 Task: In the  document research.epub, change border color to  'Red' and border width to  '0.75' Select the first Column and fill it with the color  Light Yellow
Action: Mouse moved to (279, 381)
Screenshot: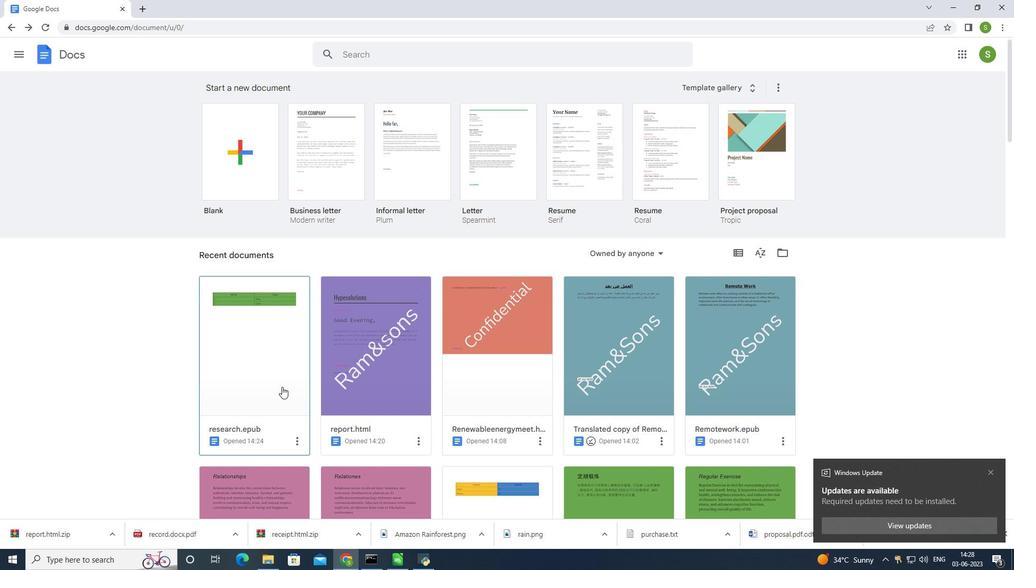 
Action: Mouse pressed left at (279, 381)
Screenshot: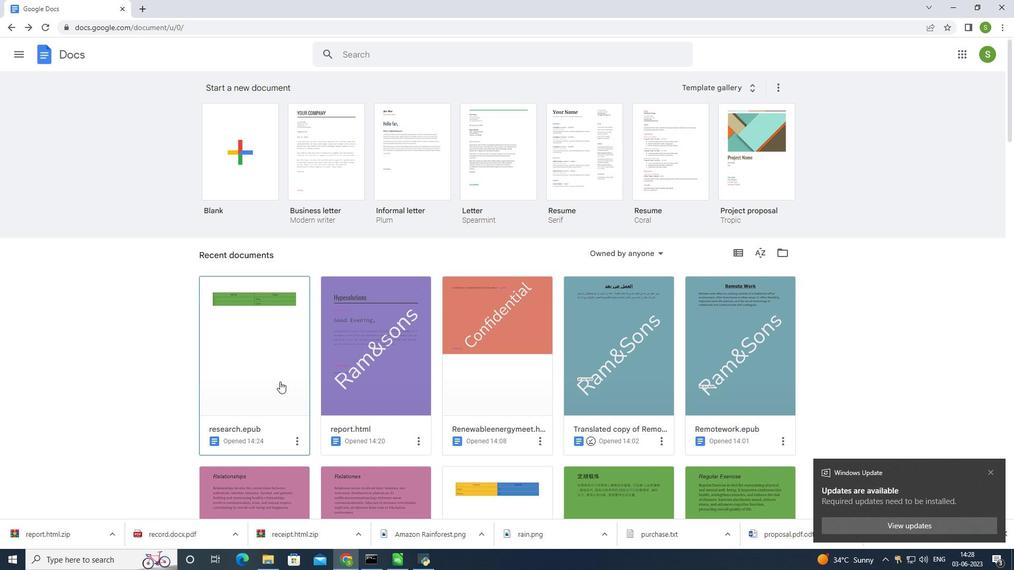 
Action: Mouse moved to (296, 180)
Screenshot: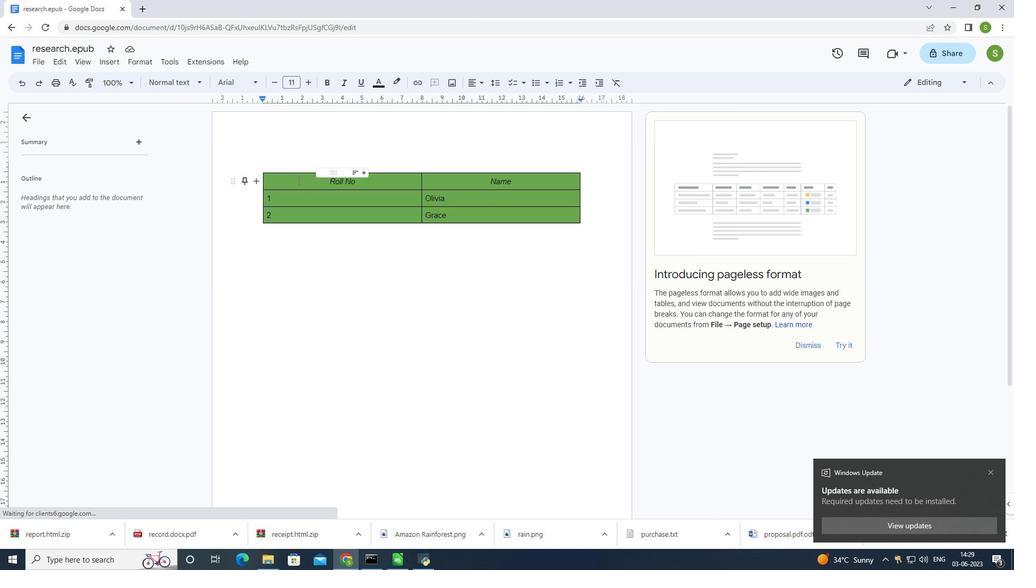 
Action: Mouse pressed left at (296, 180)
Screenshot: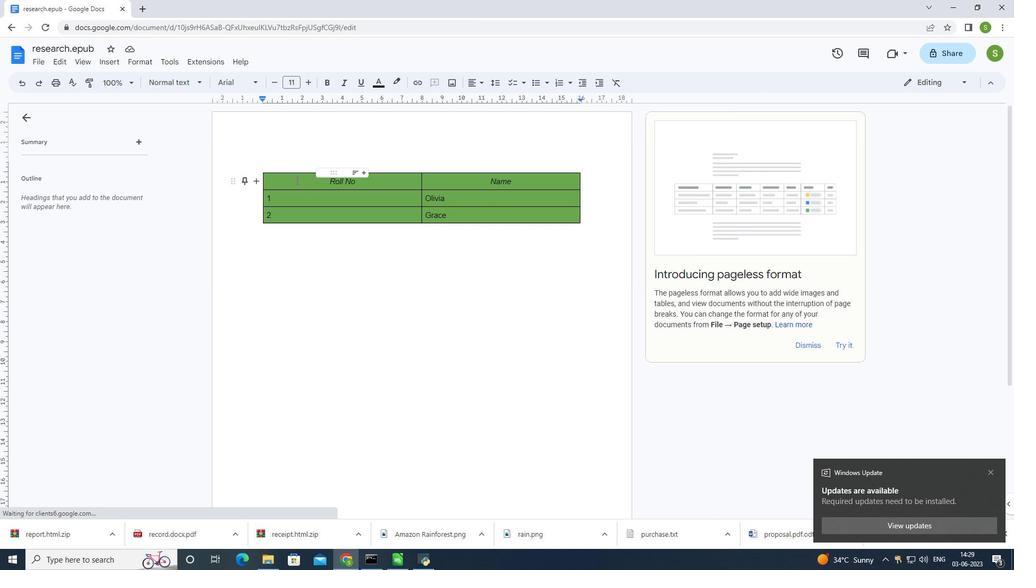 
Action: Mouse moved to (645, 77)
Screenshot: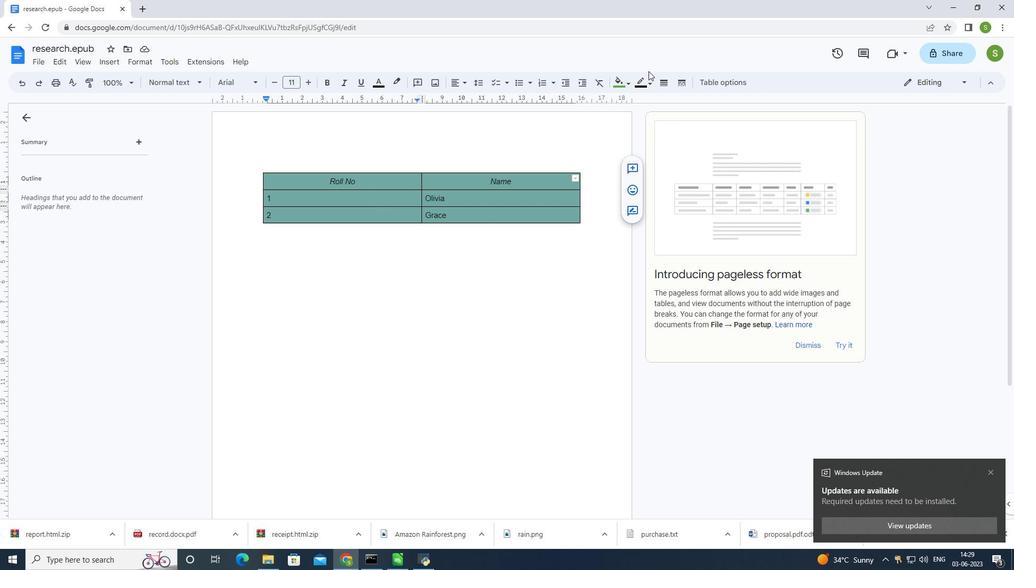 
Action: Mouse pressed left at (645, 77)
Screenshot: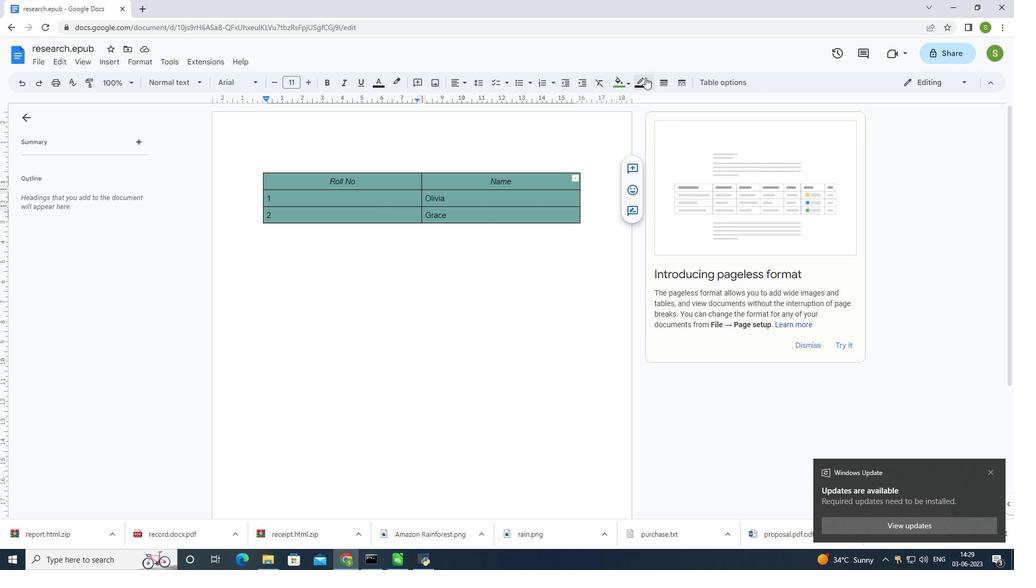 
Action: Mouse moved to (656, 111)
Screenshot: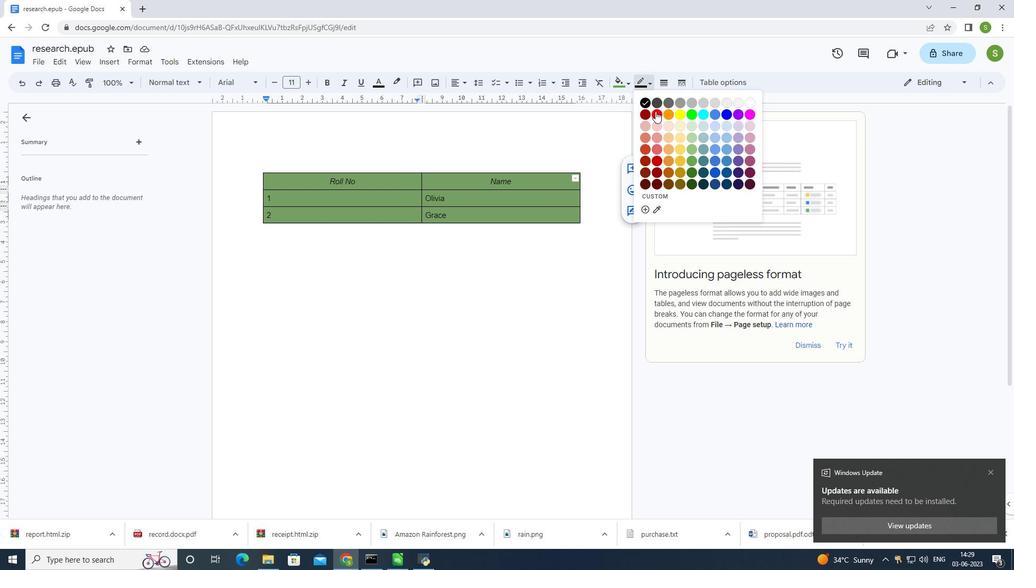 
Action: Mouse pressed left at (656, 111)
Screenshot: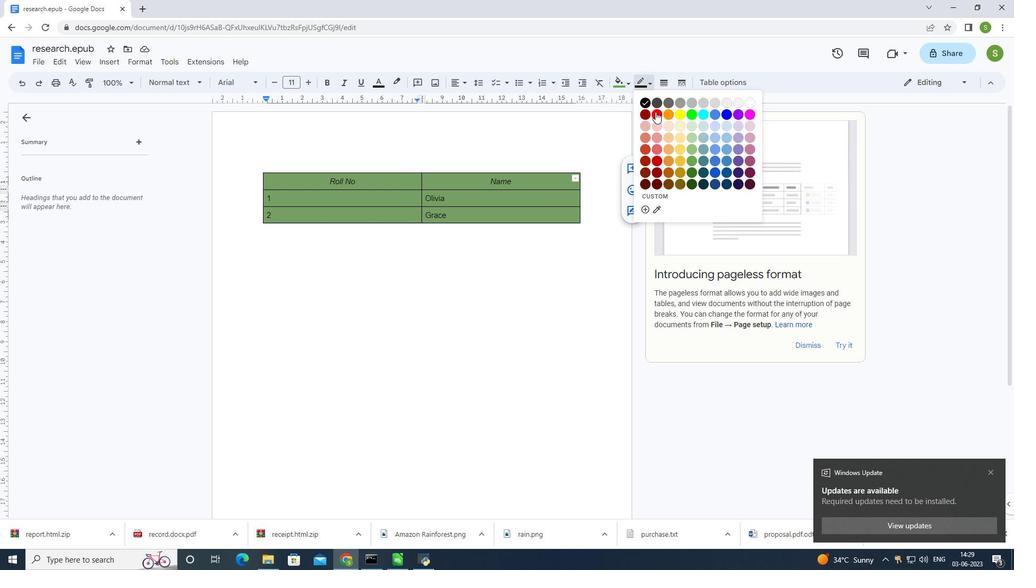 
Action: Mouse moved to (663, 84)
Screenshot: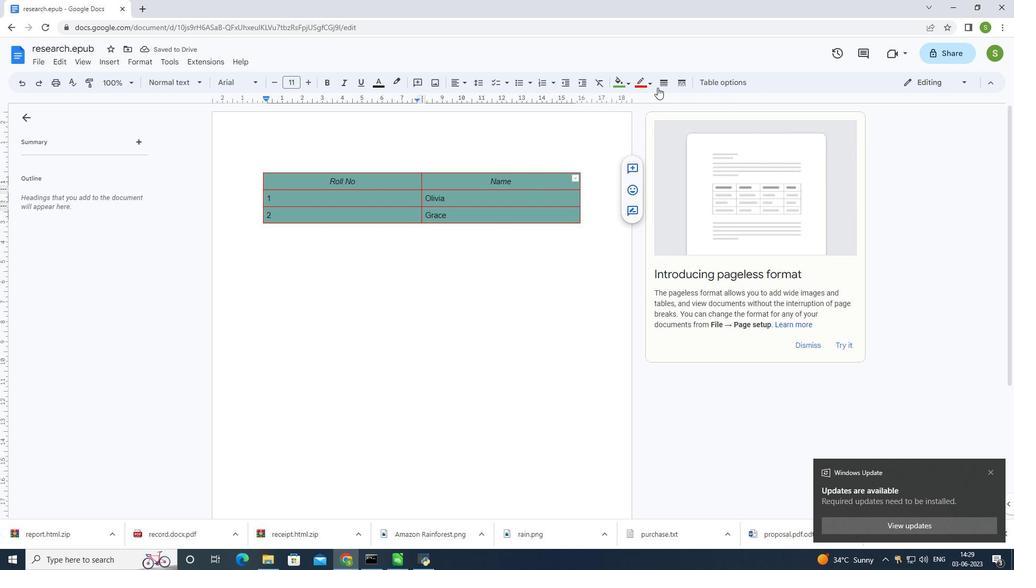 
Action: Mouse pressed left at (663, 84)
Screenshot: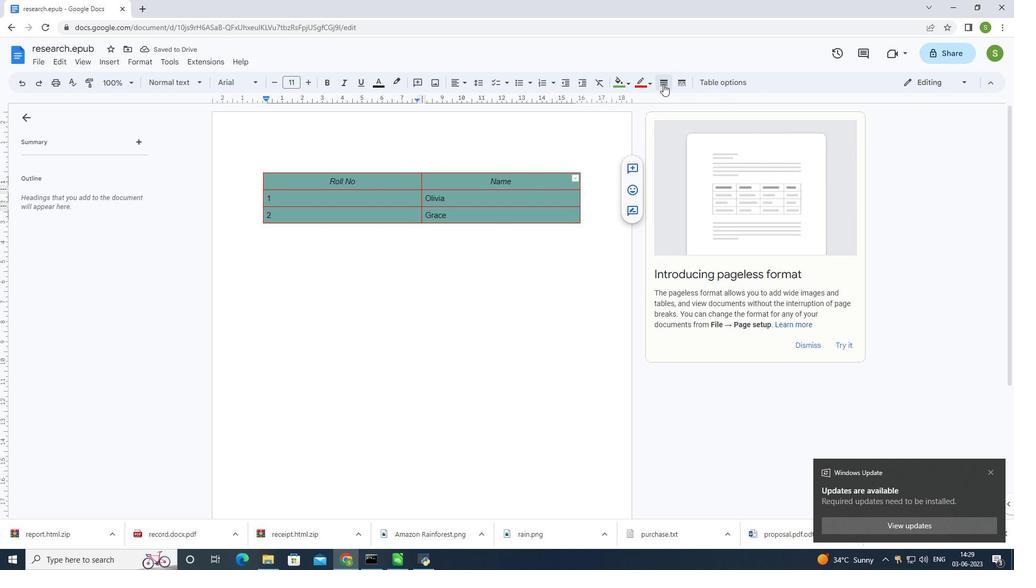 
Action: Mouse moved to (677, 135)
Screenshot: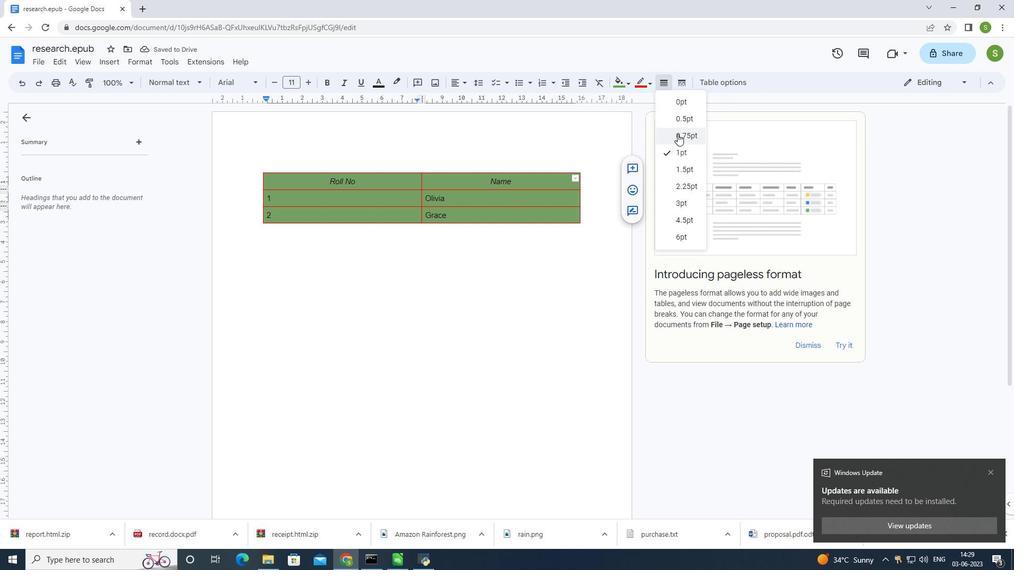 
Action: Mouse pressed left at (677, 135)
Screenshot: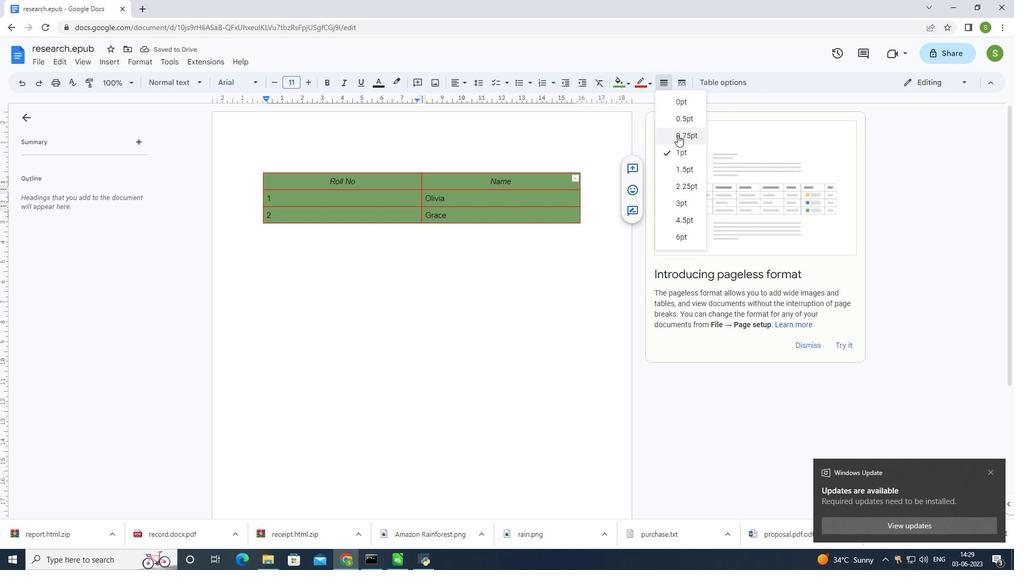 
Action: Mouse moved to (384, 266)
Screenshot: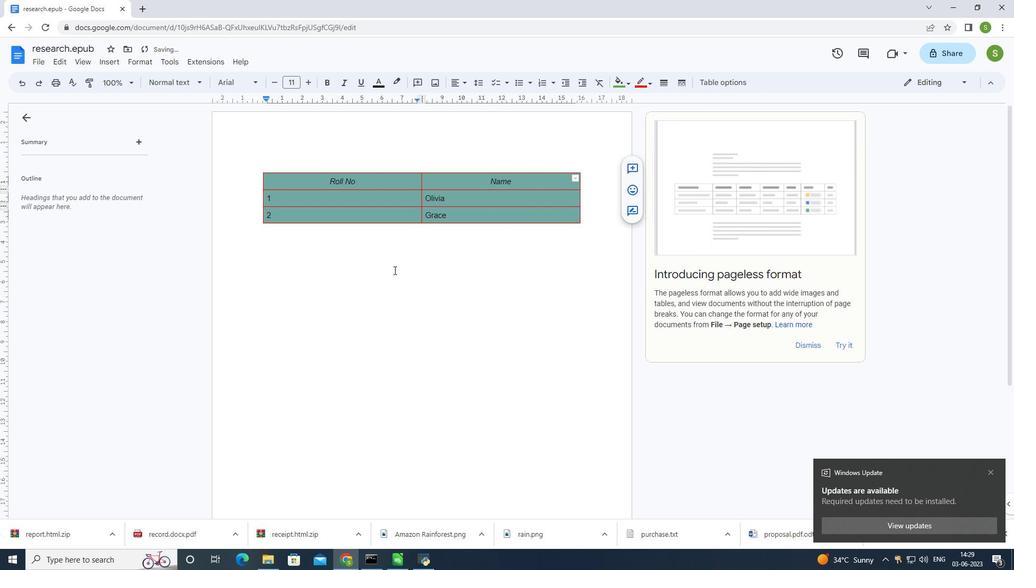 
Action: Mouse pressed left at (384, 266)
Screenshot: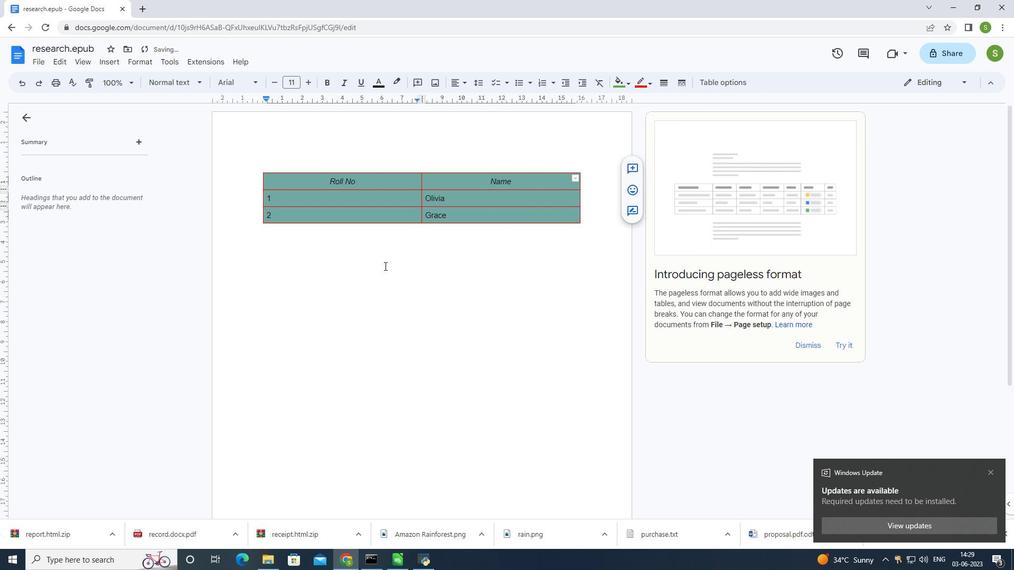 
Action: Mouse moved to (288, 180)
Screenshot: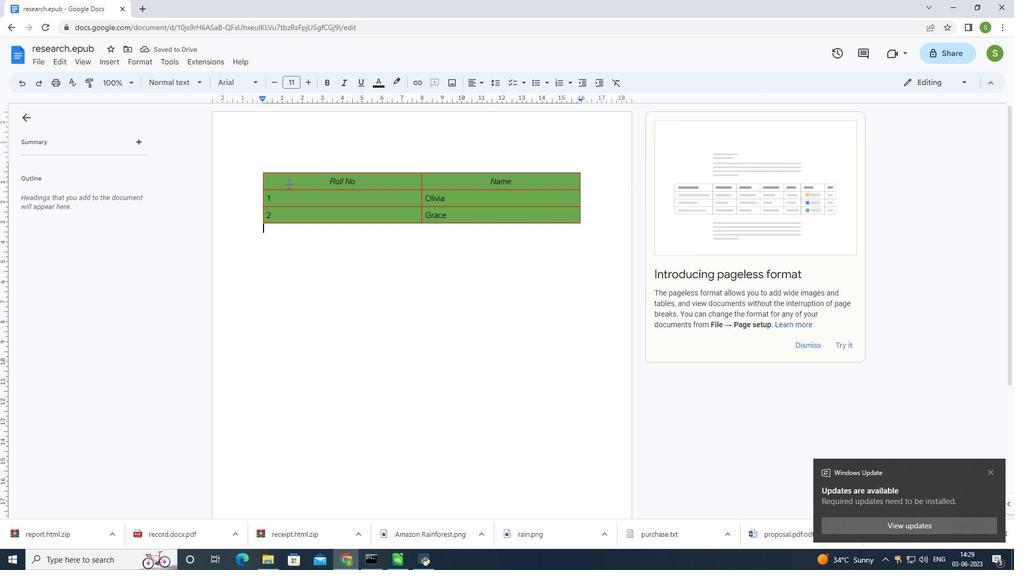 
Action: Mouse pressed left at (288, 180)
Screenshot: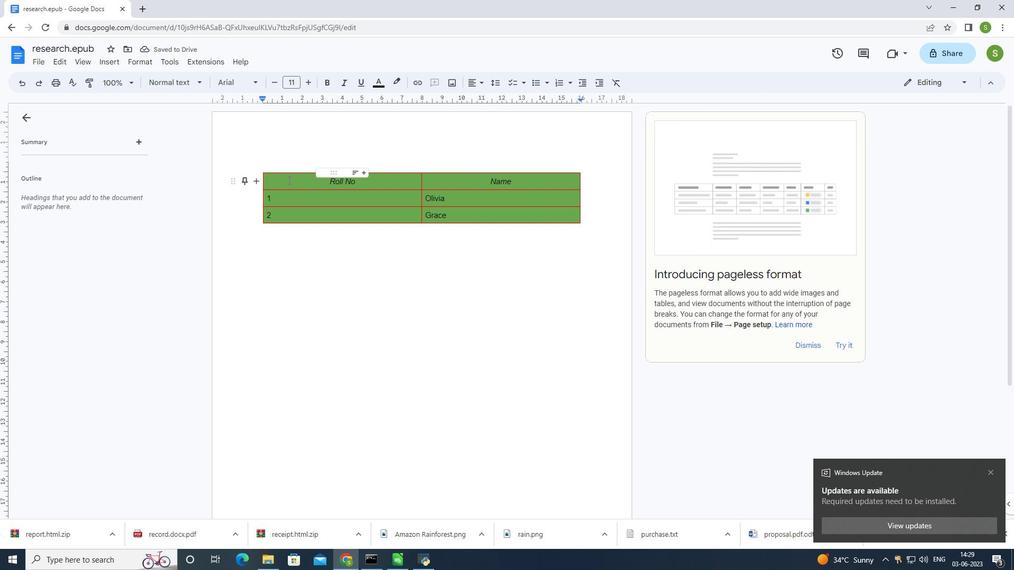 
Action: Mouse moved to (622, 82)
Screenshot: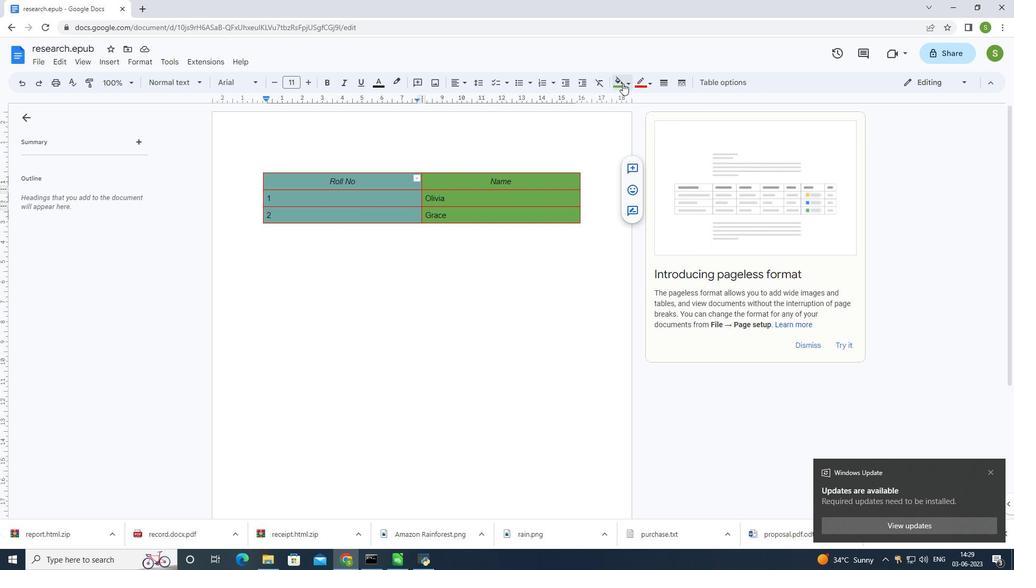 
Action: Mouse pressed left at (622, 82)
Screenshot: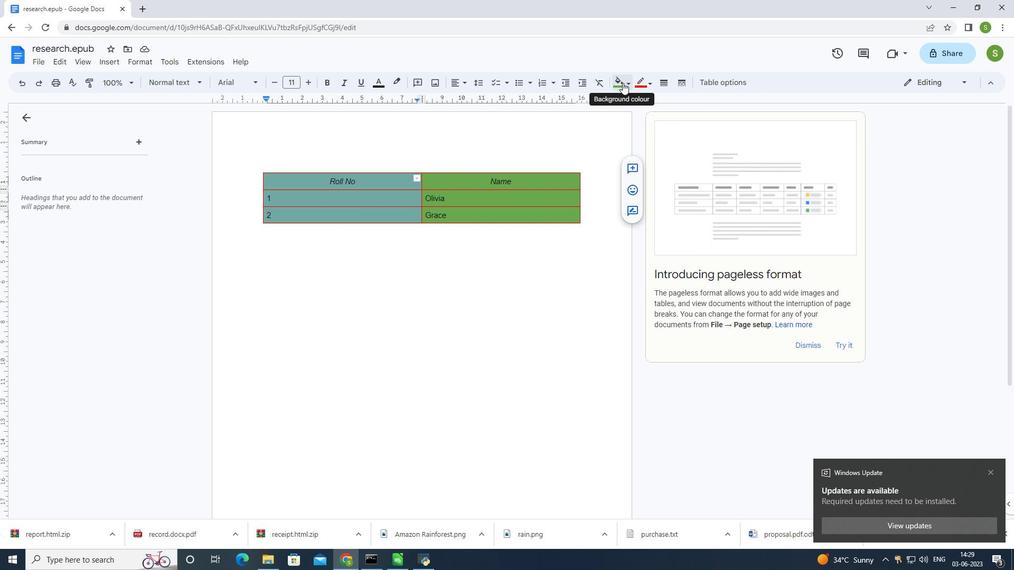 
Action: Mouse moved to (657, 167)
Screenshot: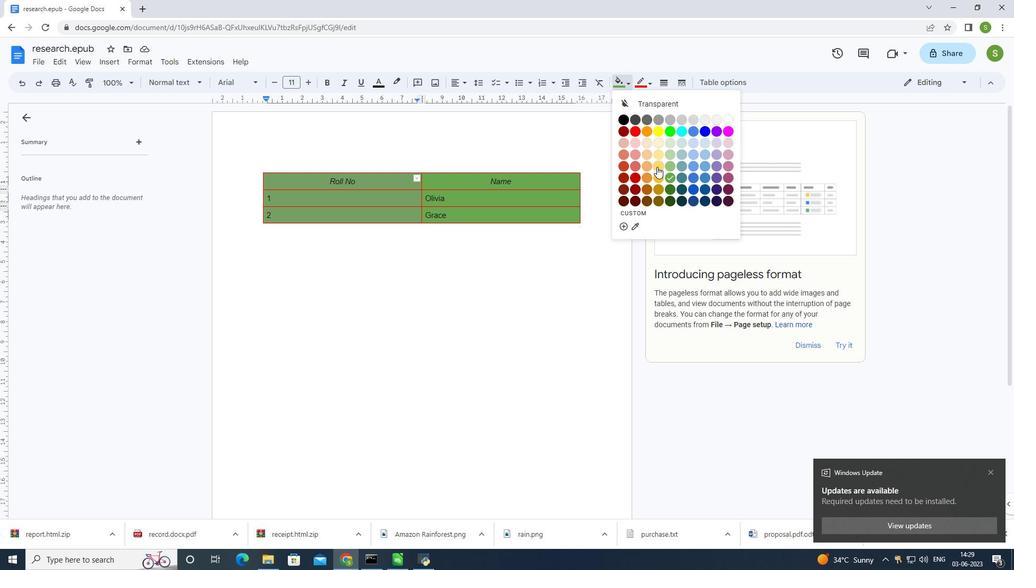 
Action: Mouse pressed left at (657, 167)
Screenshot: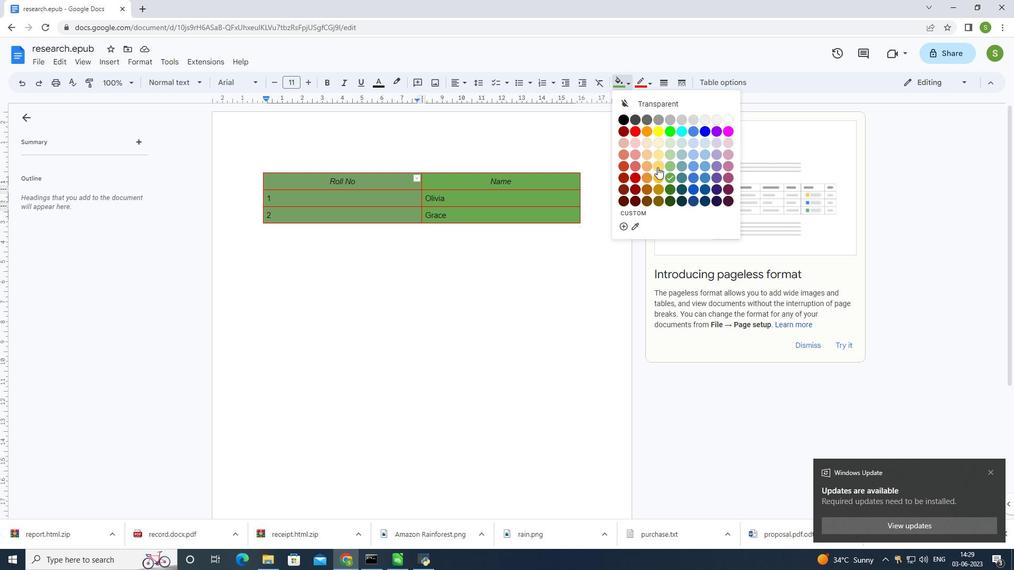 
Action: Mouse moved to (511, 269)
Screenshot: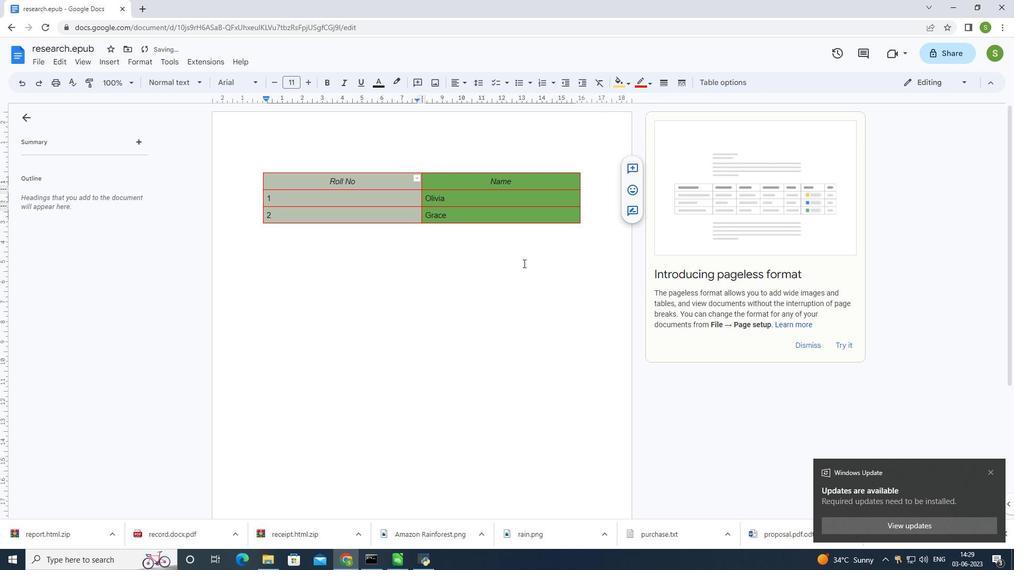 
Action: Mouse pressed left at (511, 269)
Screenshot: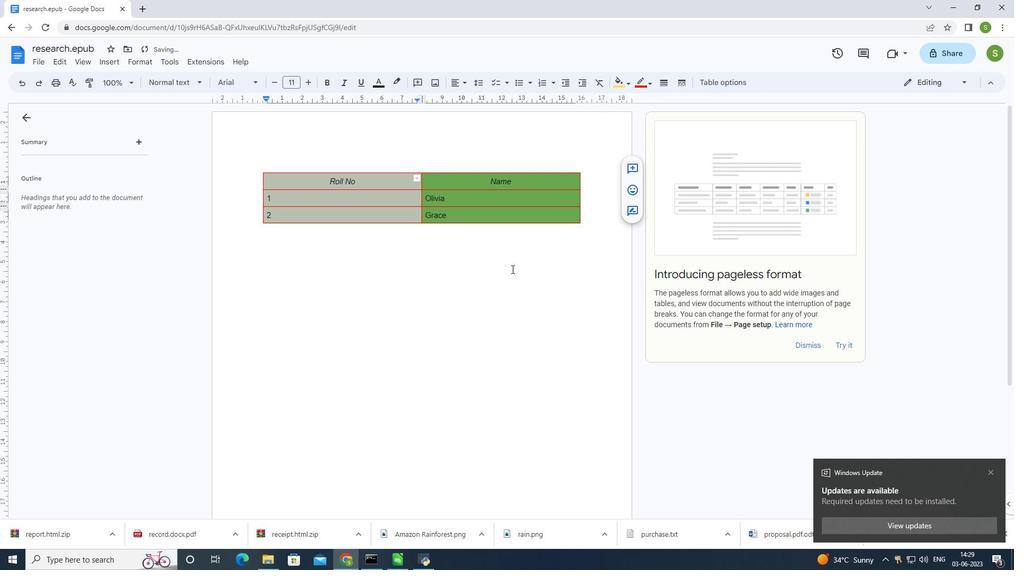
Action: Mouse moved to (486, 250)
Screenshot: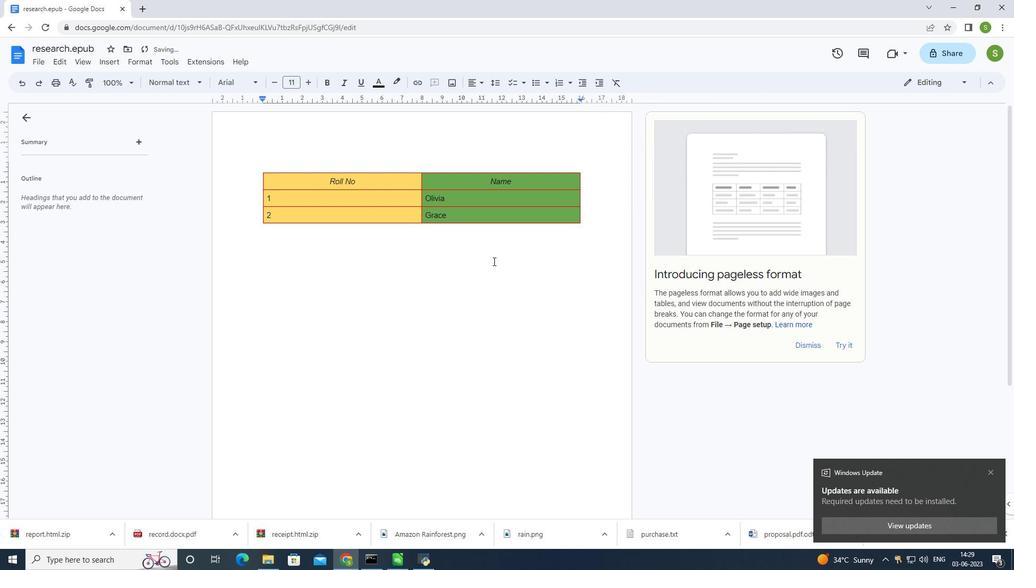 
